 Task: Select match entire cell contents.
Action: Mouse pressed left at (71, 99)
Screenshot: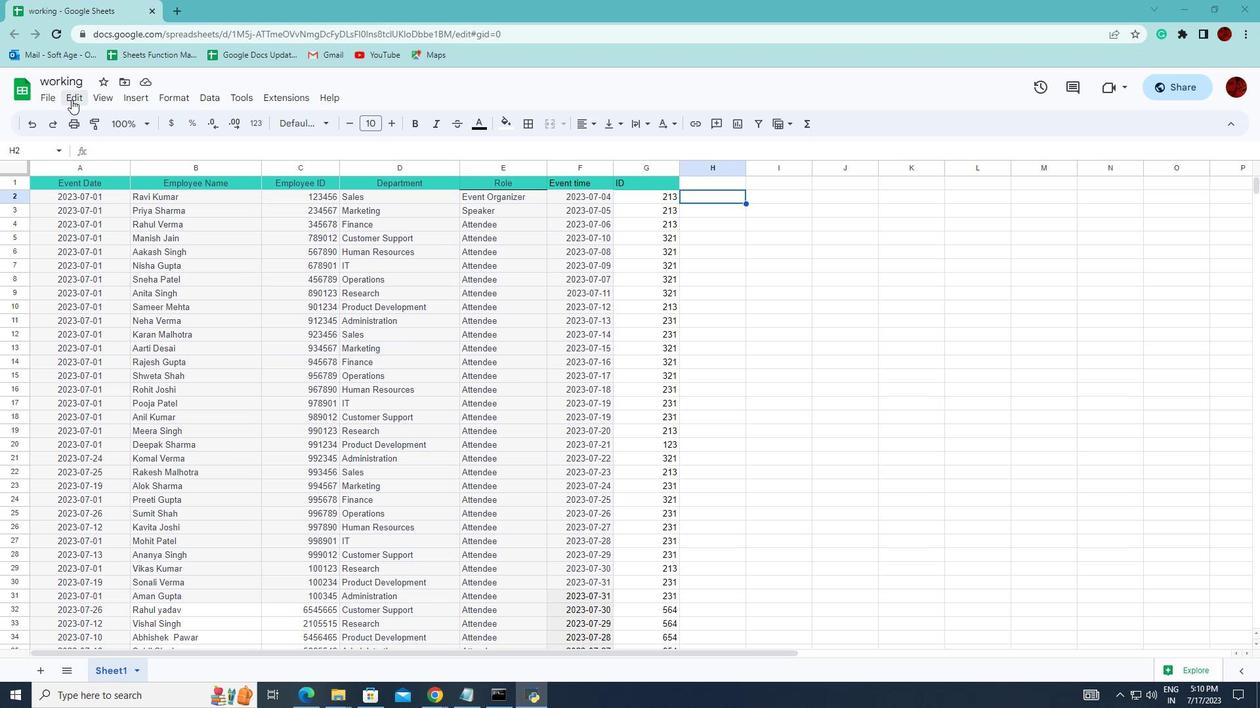 
Action: Mouse moved to (106, 314)
Screenshot: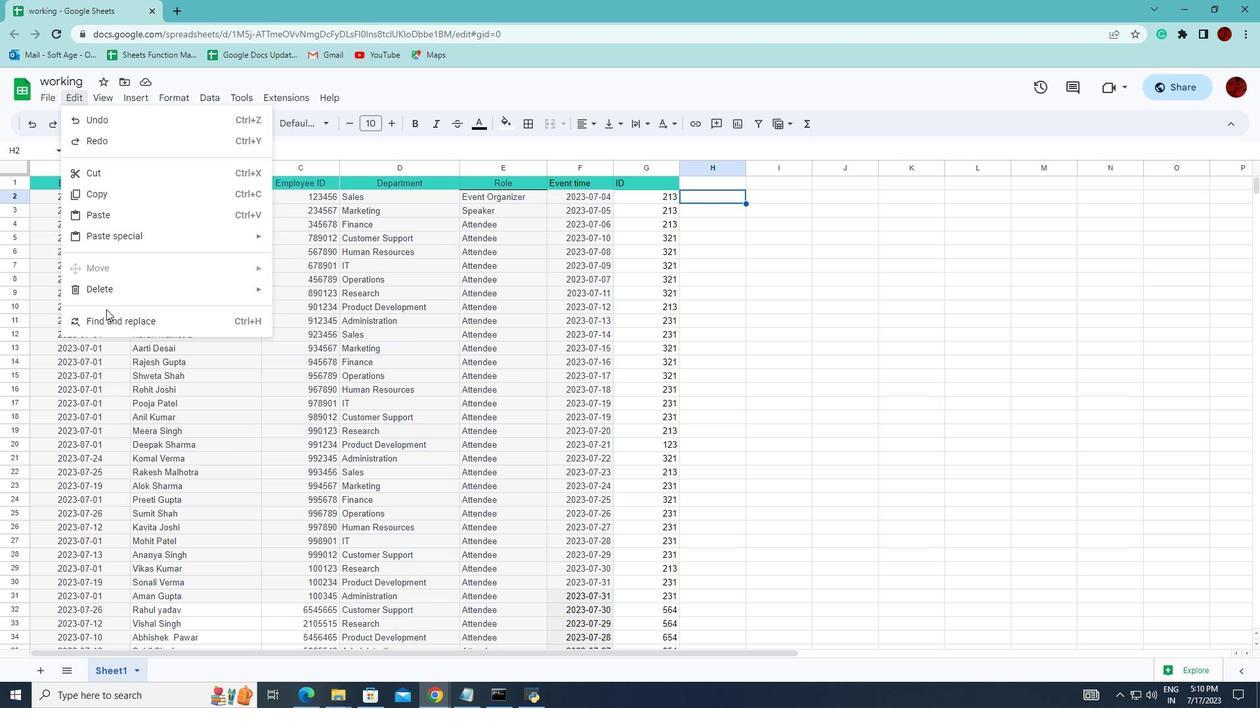 
Action: Mouse pressed left at (106, 314)
Screenshot: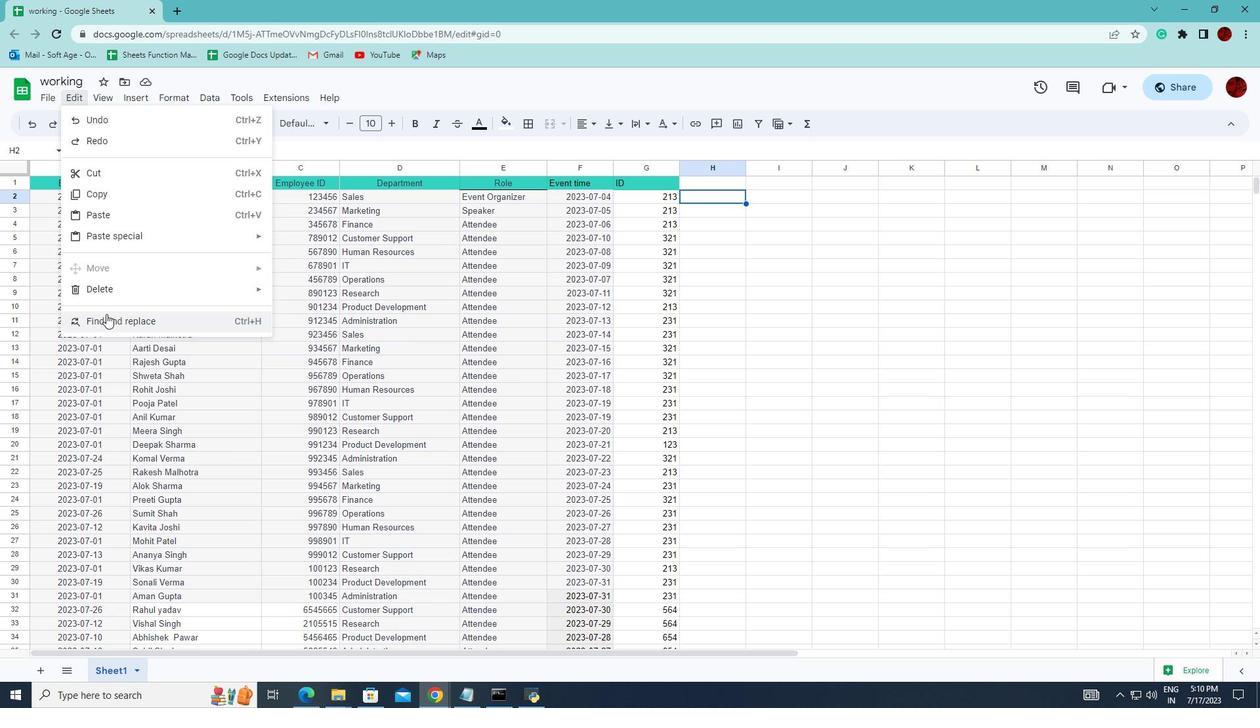 
Action: Mouse moved to (546, 398)
Screenshot: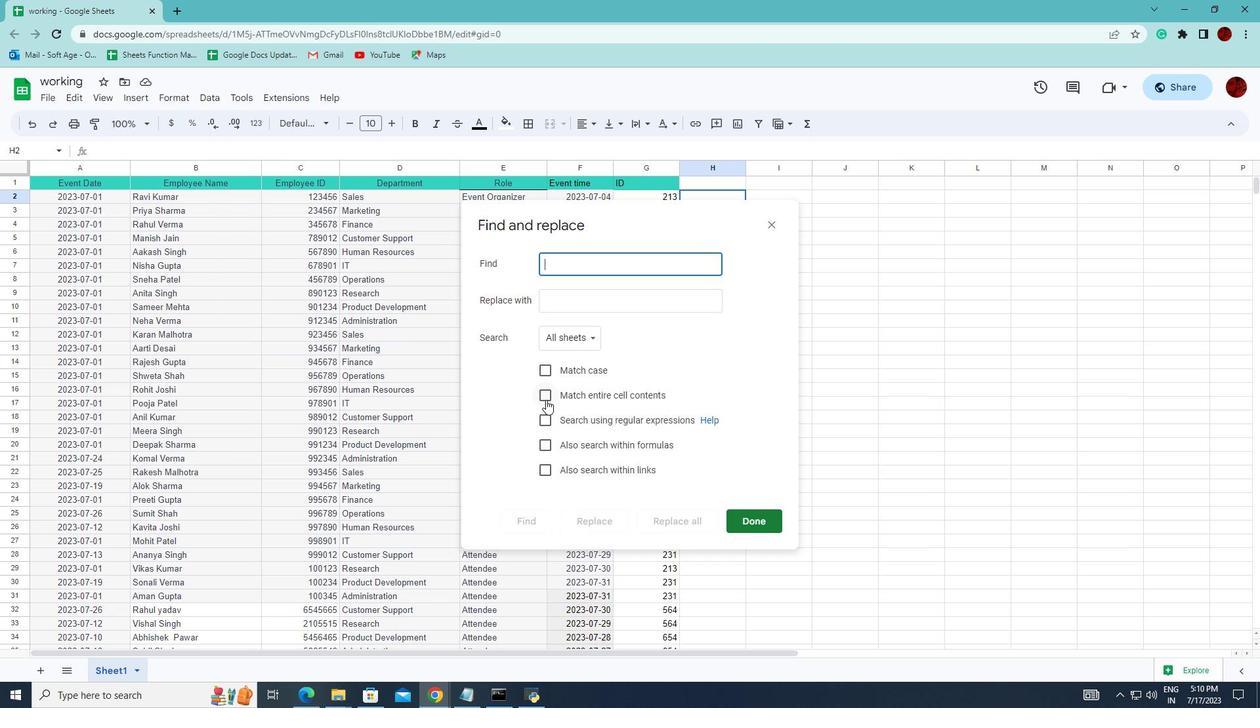 
Action: Mouse pressed left at (546, 398)
Screenshot: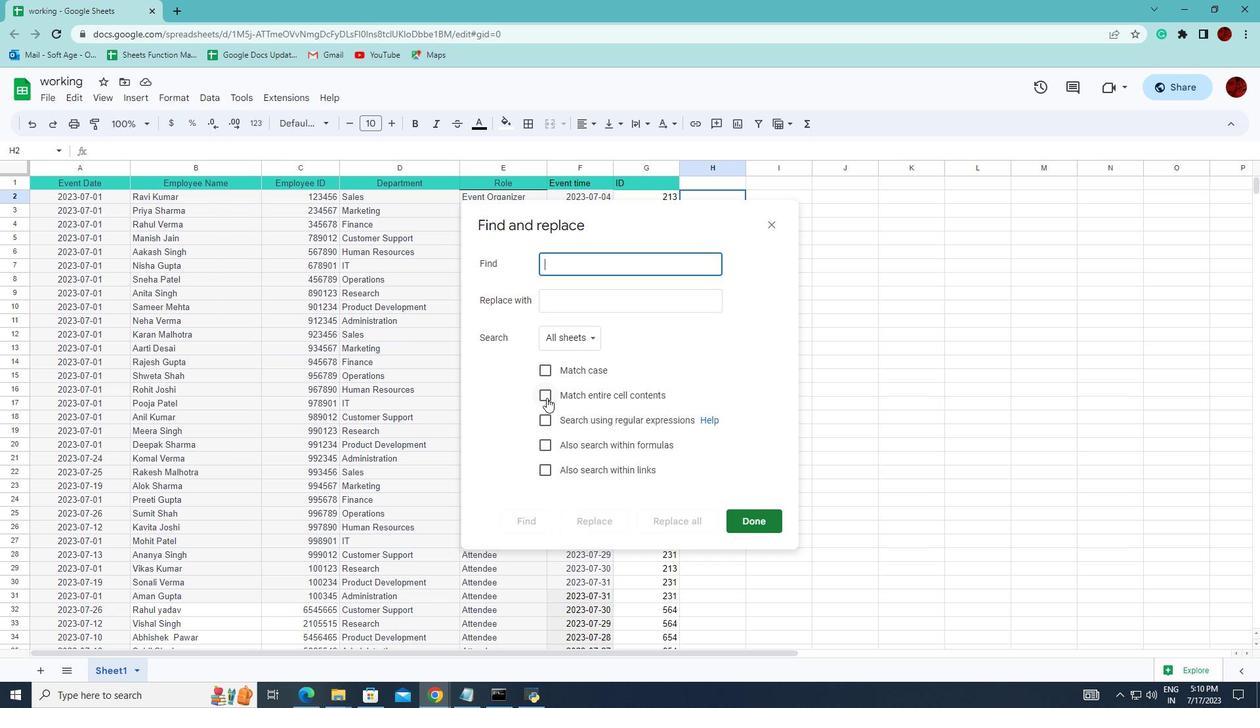 
Action: Mouse moved to (738, 519)
Screenshot: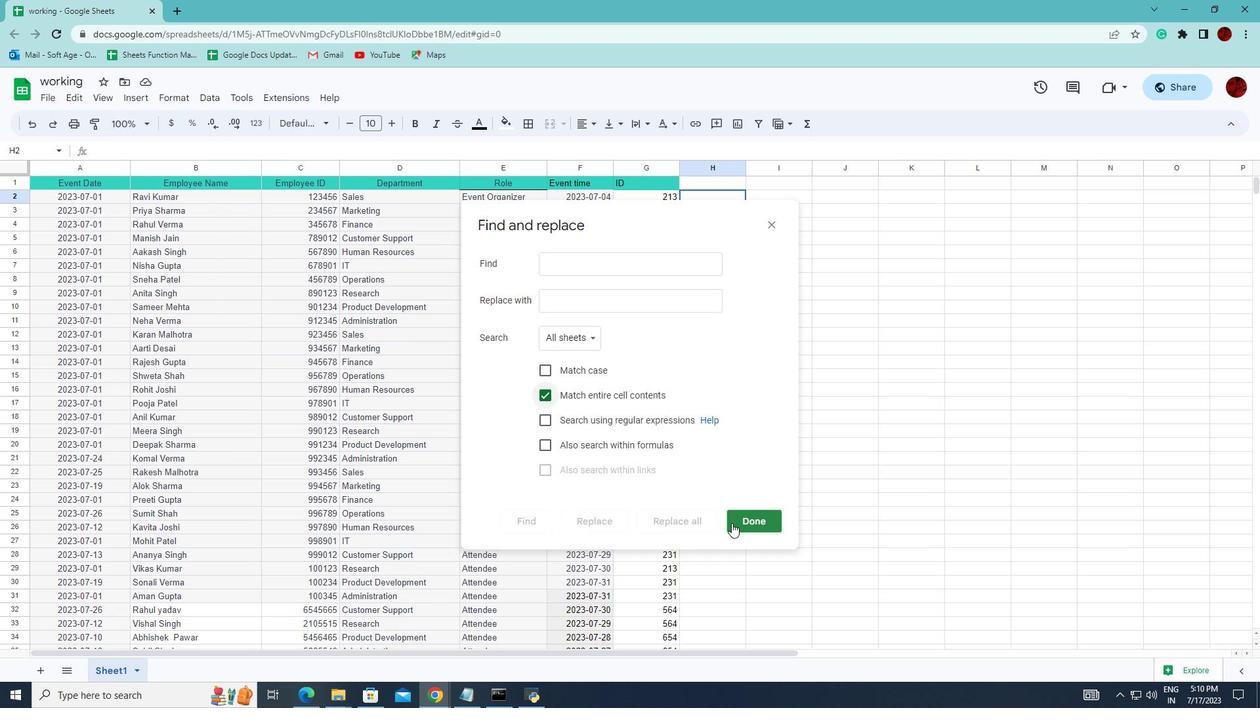 
Action: Mouse pressed left at (738, 519)
Screenshot: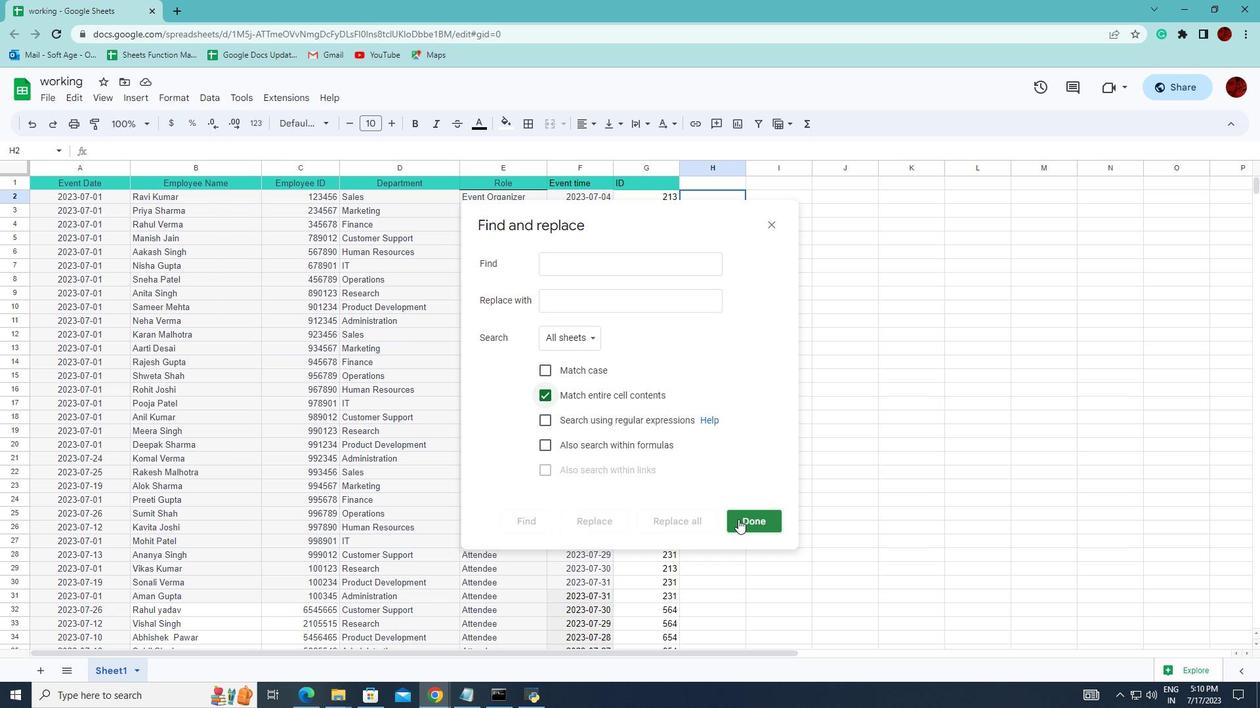 
